 Task: Create a task  Improve form validation for better user input handling , assign it to team member softage.10@softage.net in the project TowerLine and update the status of the task to  Off Track , set the priority of the task to Medium.
Action: Mouse moved to (68, 330)
Screenshot: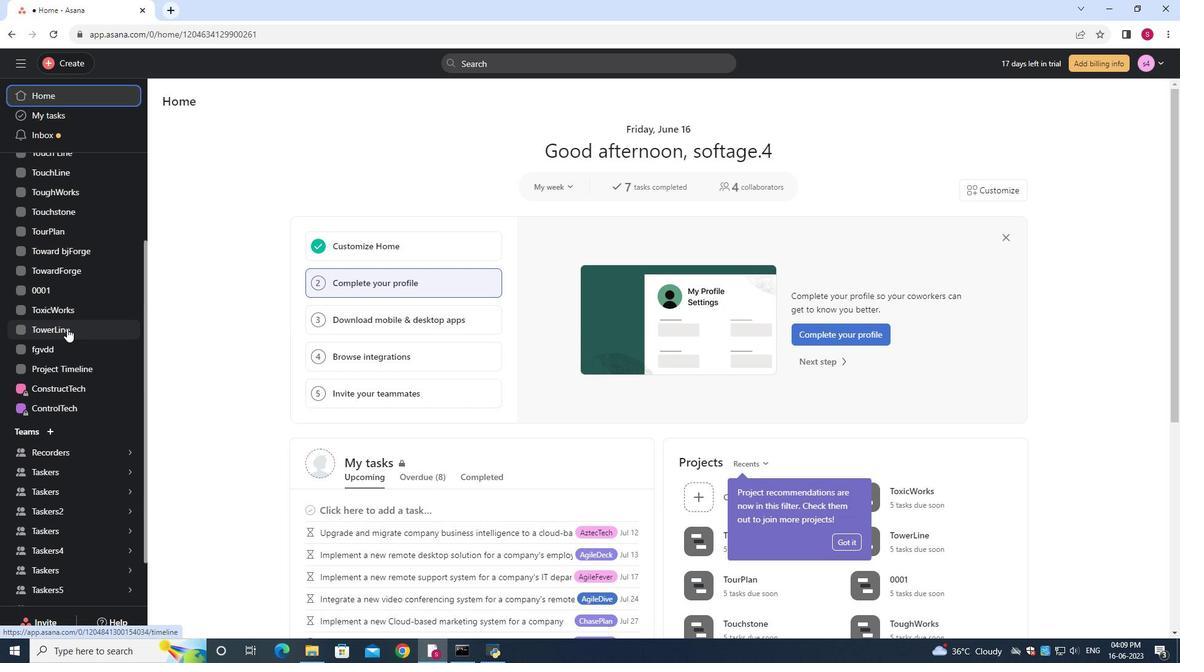 
Action: Mouse pressed left at (68, 330)
Screenshot: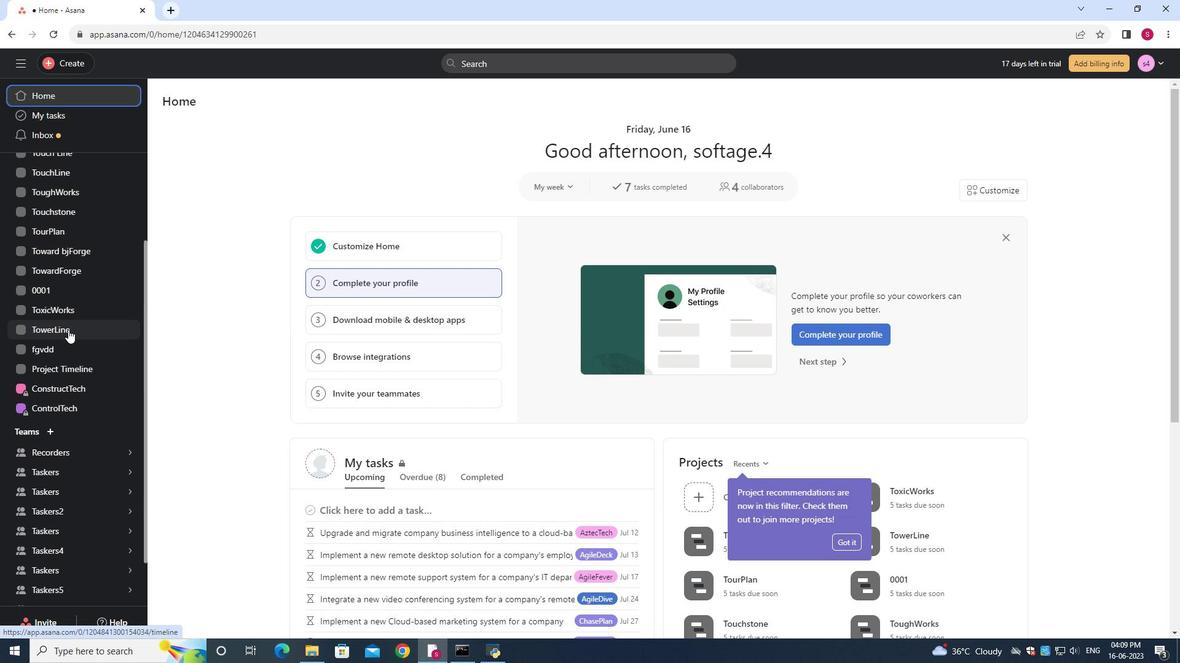 
Action: Mouse moved to (223, 130)
Screenshot: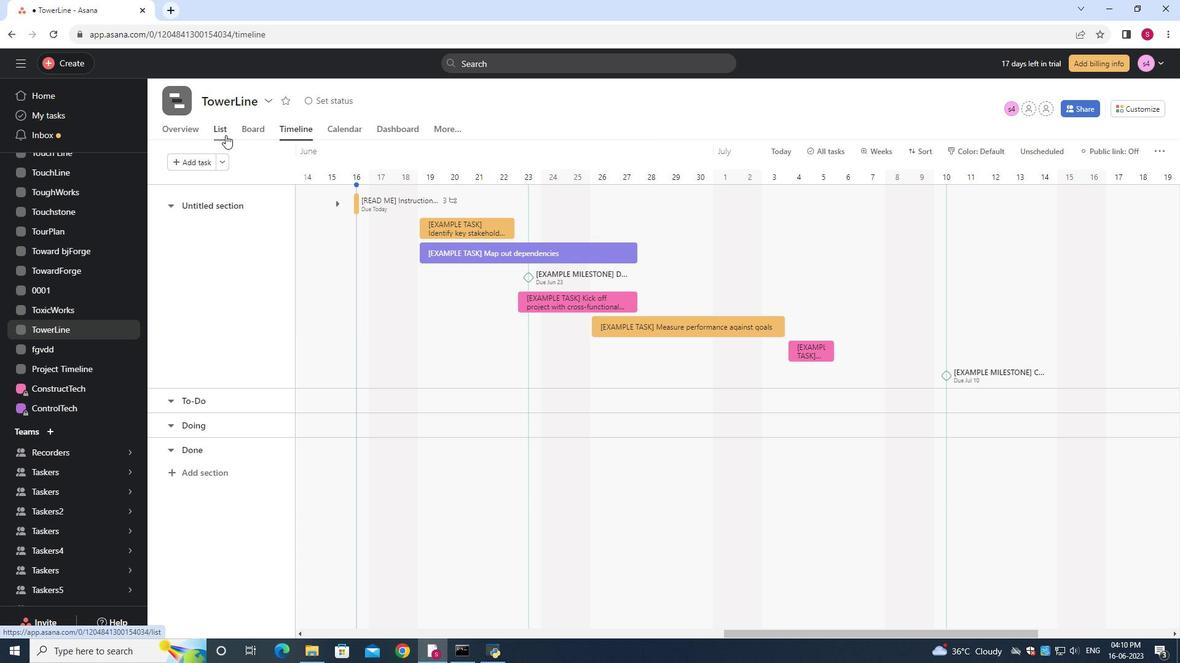
Action: Mouse pressed left at (223, 130)
Screenshot: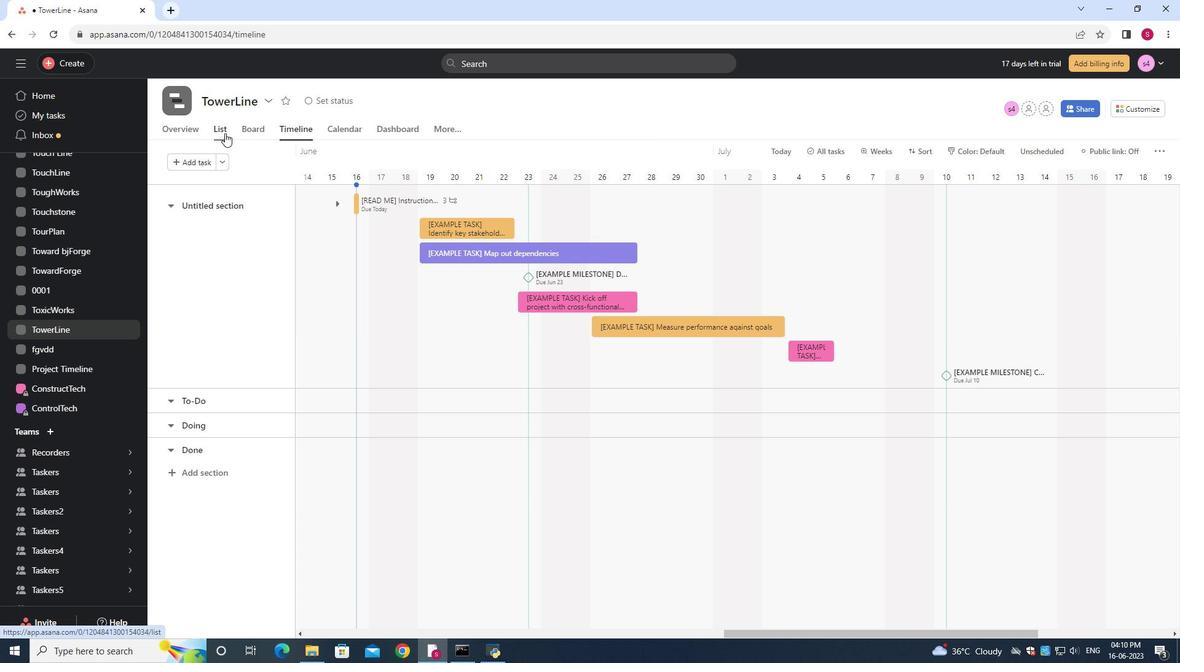 
Action: Mouse moved to (184, 155)
Screenshot: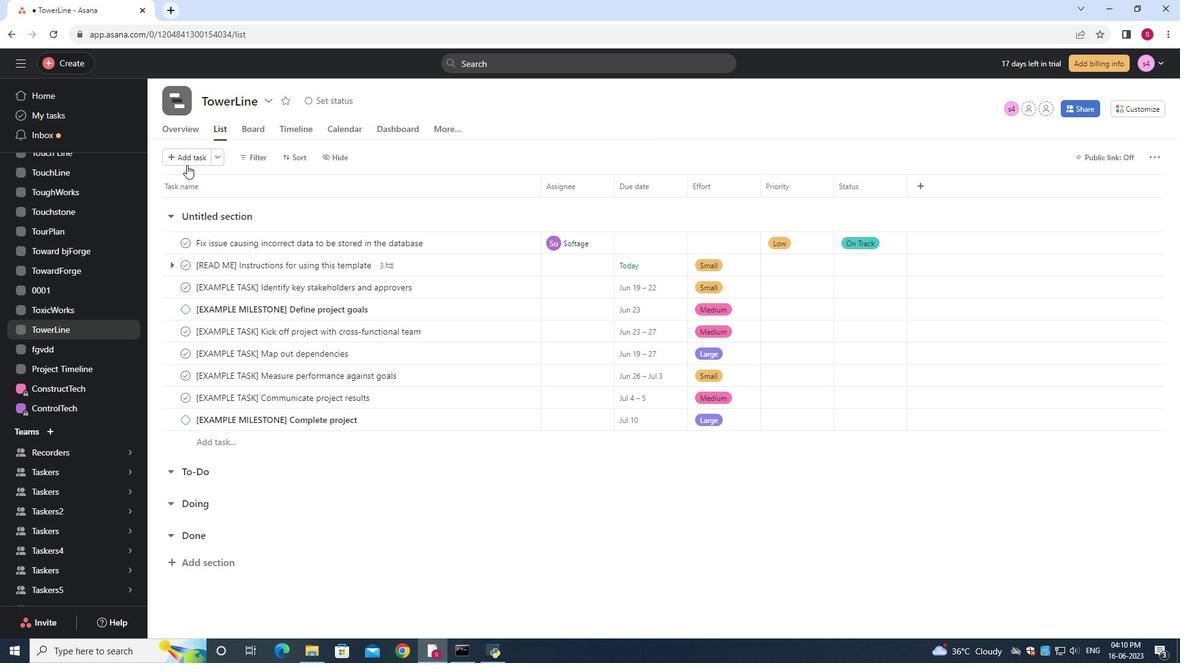 
Action: Mouse pressed left at (184, 155)
Screenshot: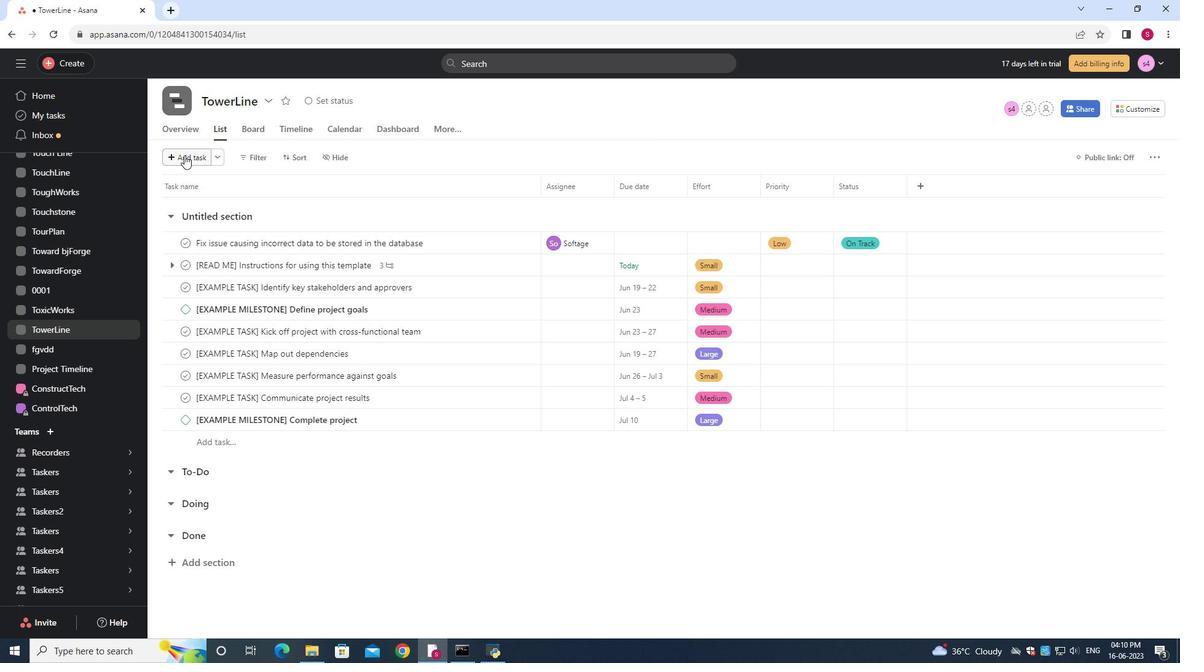 
Action: Key pressed <Key.shift>Improve<Key.space>form<Key.space>validation<Key.space>for<Key.space>better<Key.space>user<Key.space>input<Key.space>handing
Screenshot: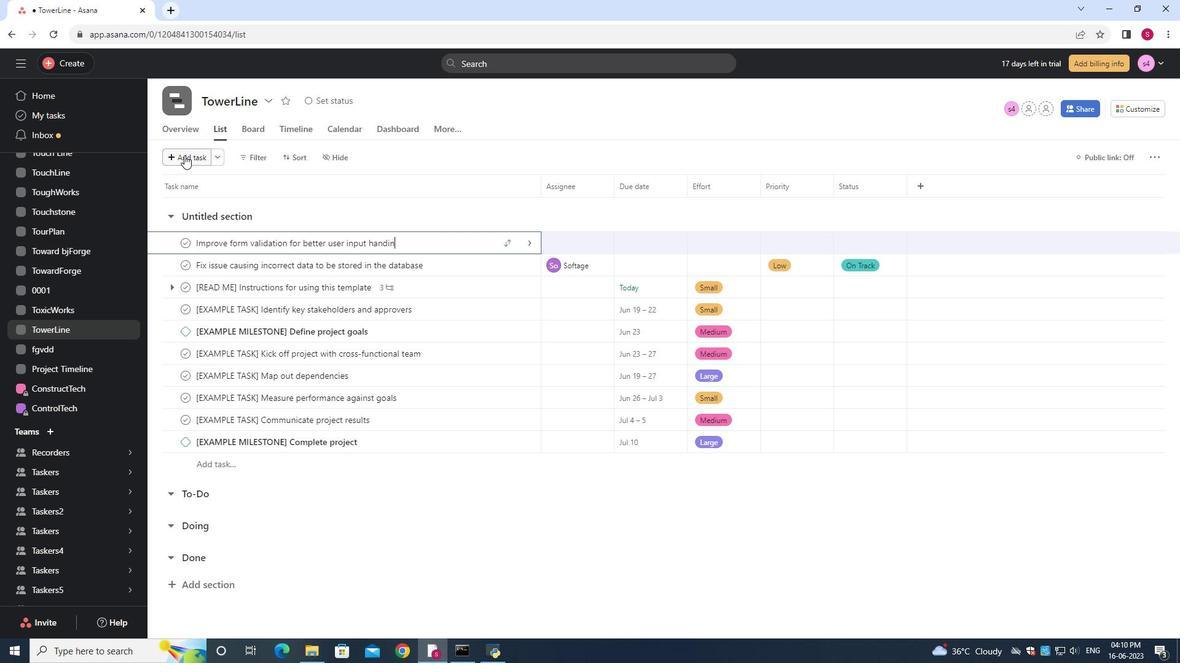 
Action: Mouse moved to (583, 241)
Screenshot: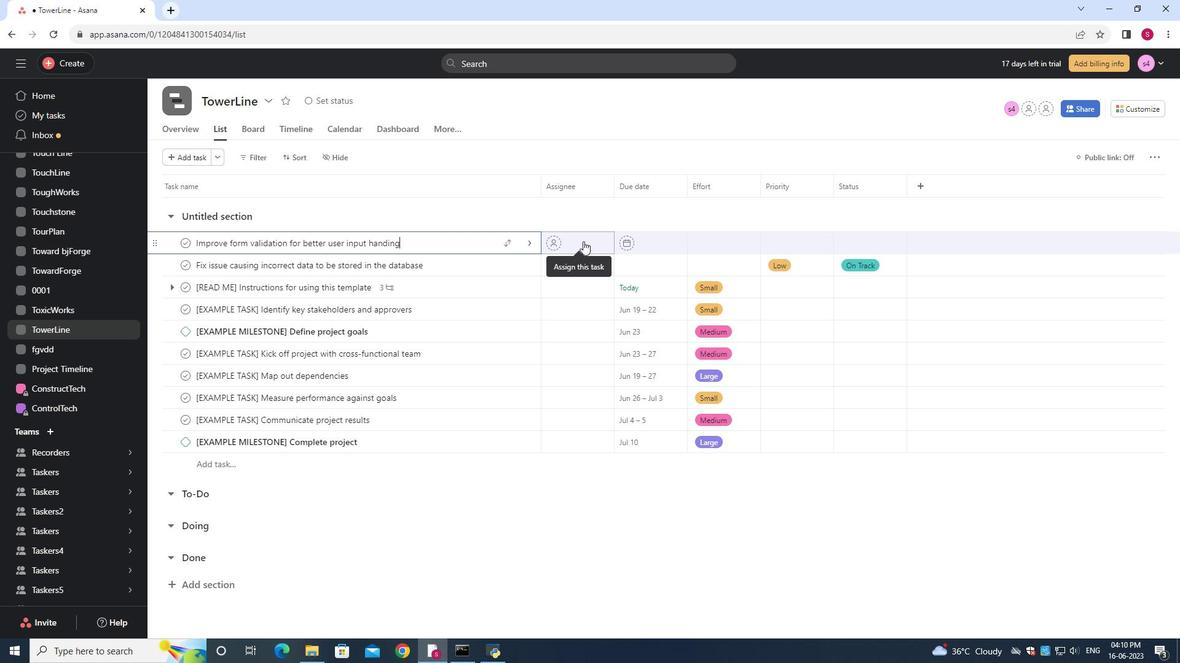 
Action: Mouse pressed left at (583, 241)
Screenshot: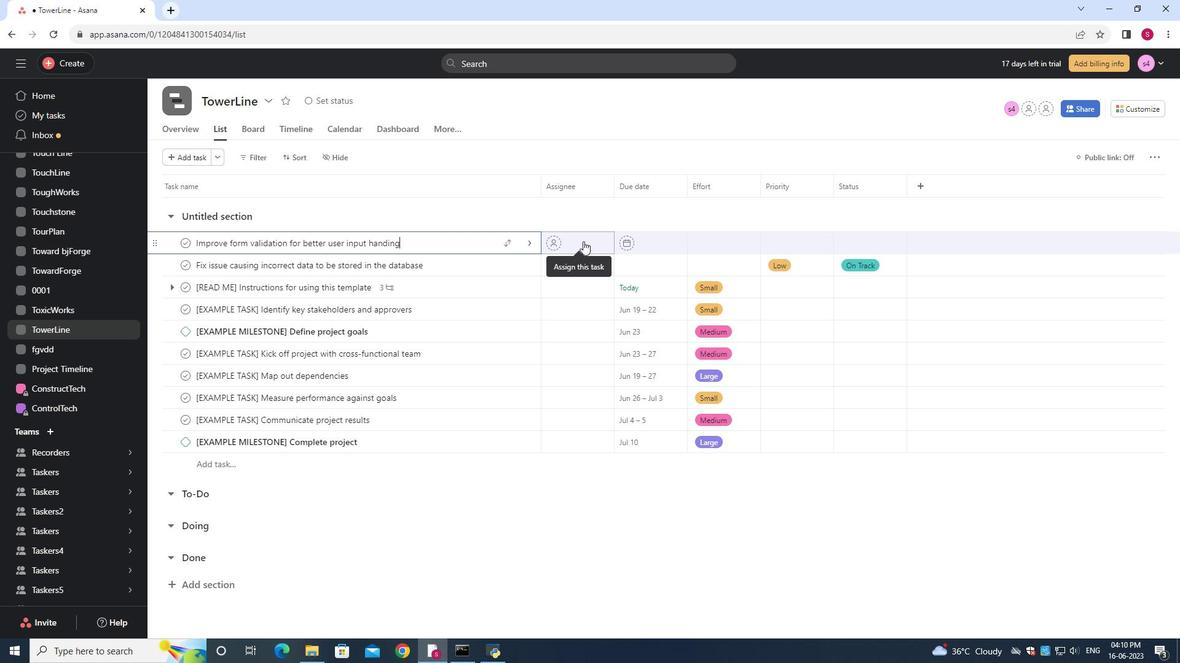 
Action: Key pressed softage.10<Key.shift>@softage.net
Screenshot: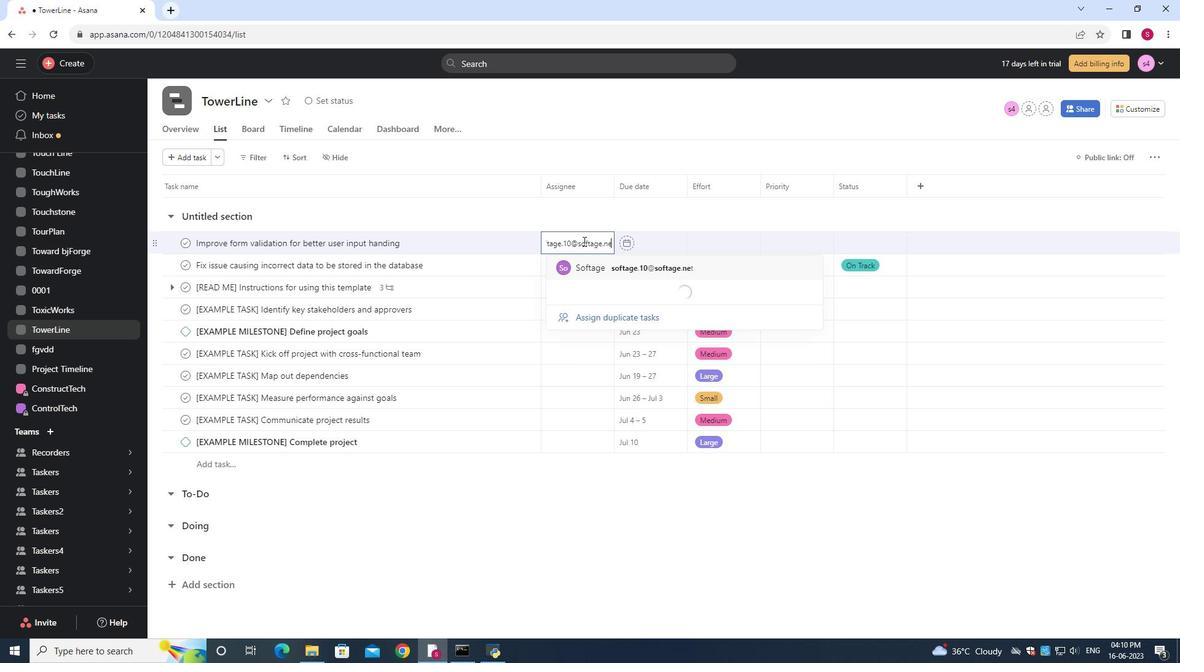 
Action: Mouse moved to (634, 268)
Screenshot: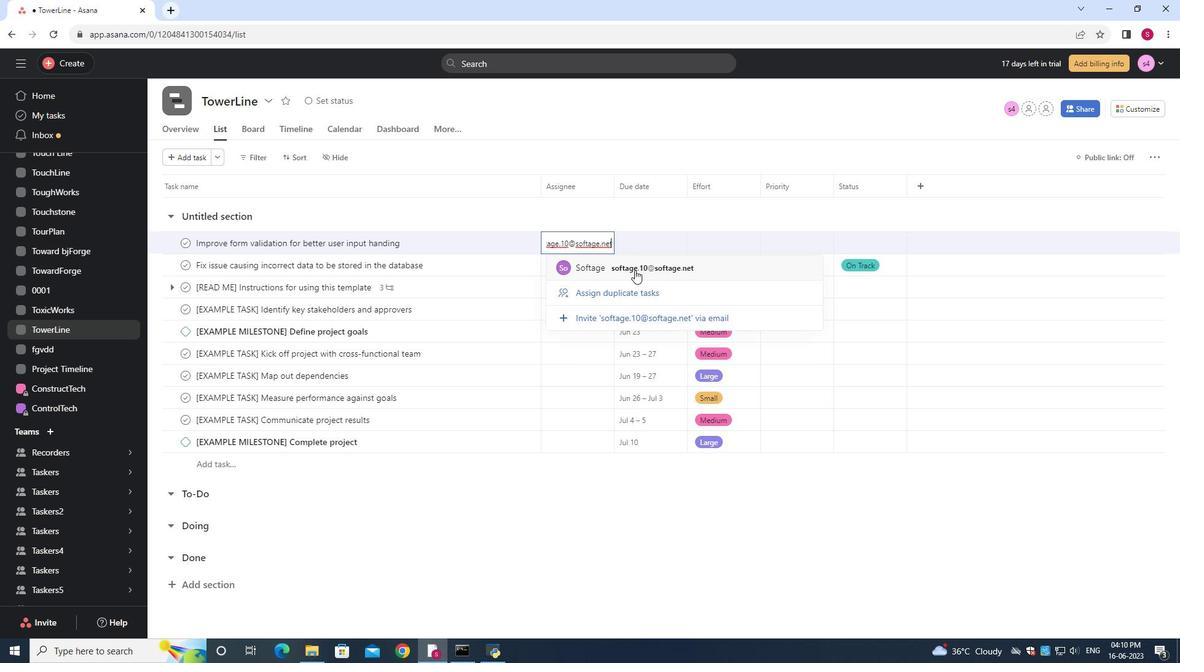 
Action: Mouse pressed left at (634, 268)
Screenshot: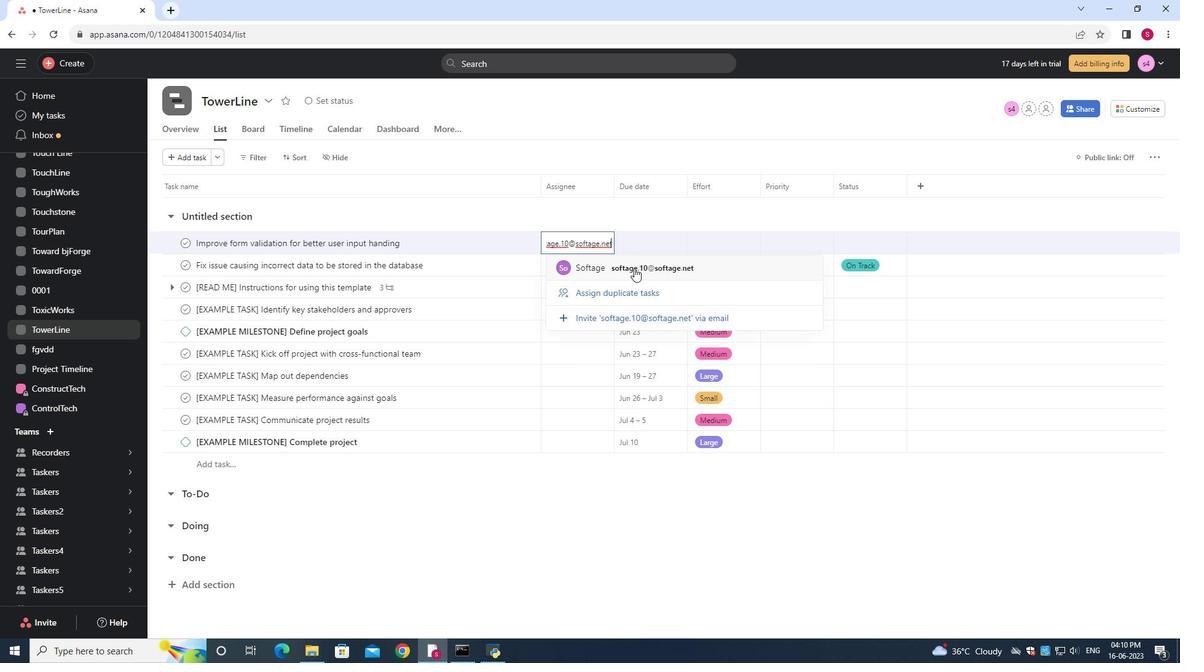 
Action: Mouse moved to (845, 246)
Screenshot: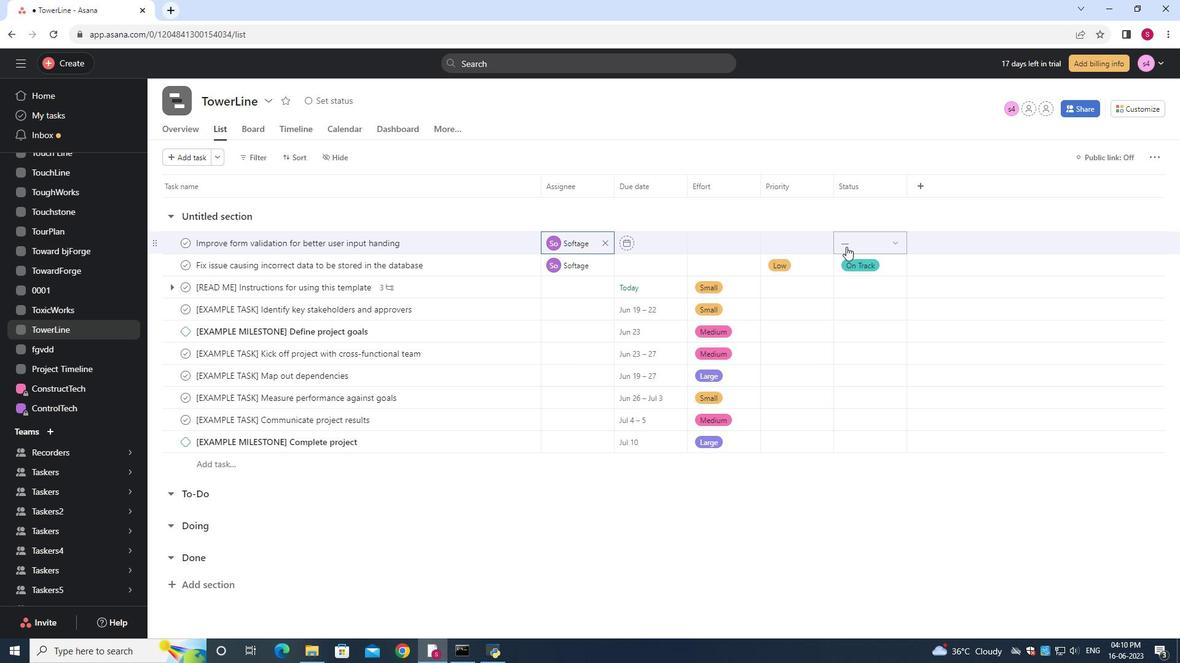 
Action: Mouse pressed left at (845, 246)
Screenshot: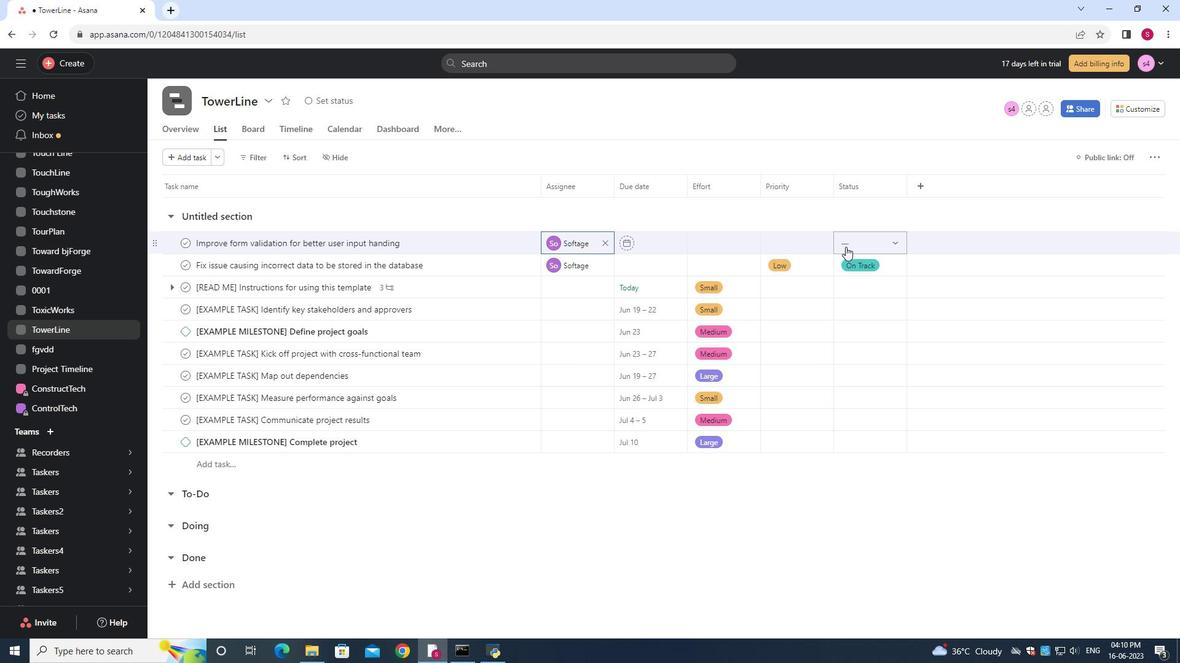 
Action: Mouse moved to (862, 324)
Screenshot: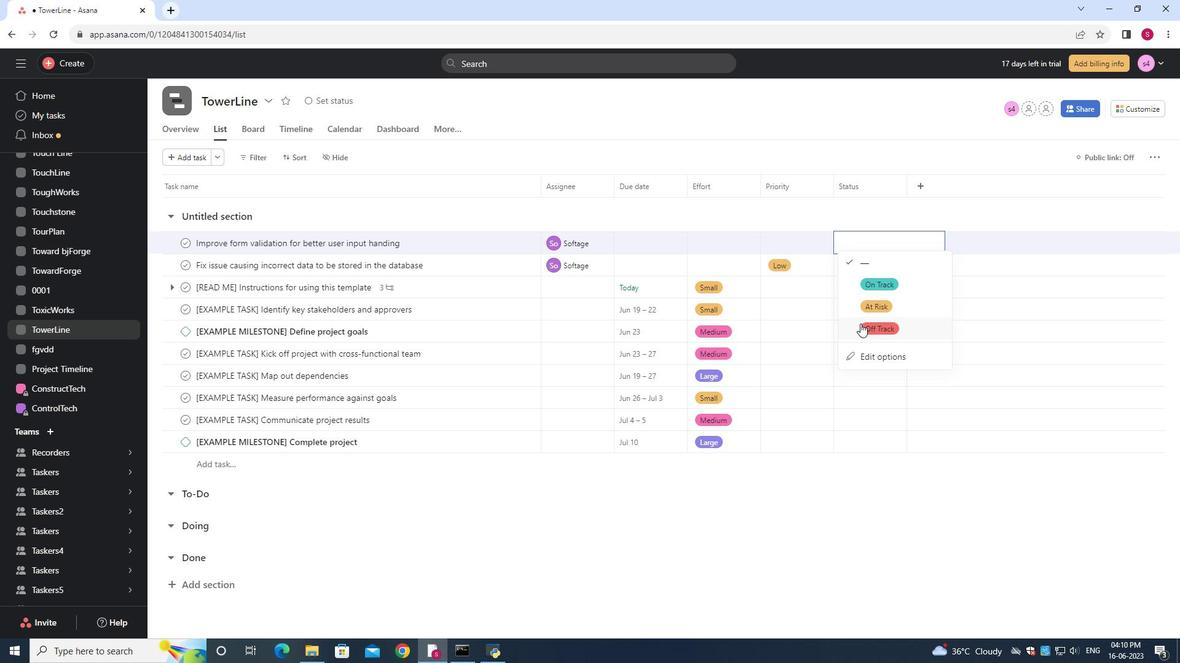
Action: Mouse pressed left at (862, 324)
Screenshot: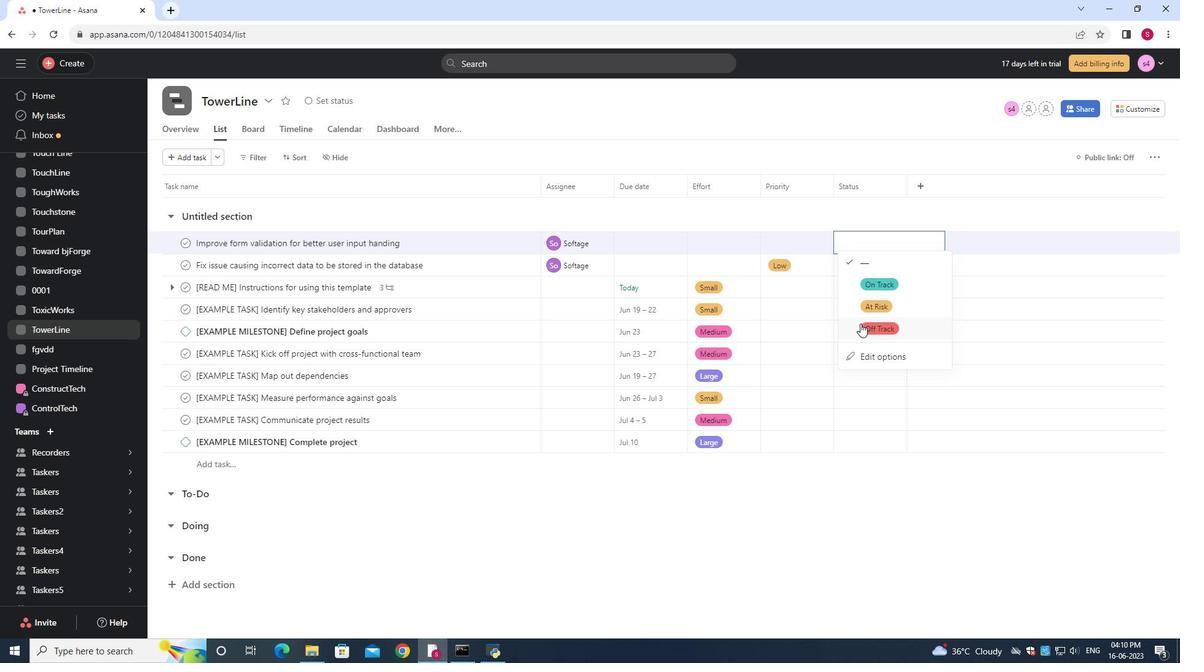 
Action: Mouse moved to (797, 242)
Screenshot: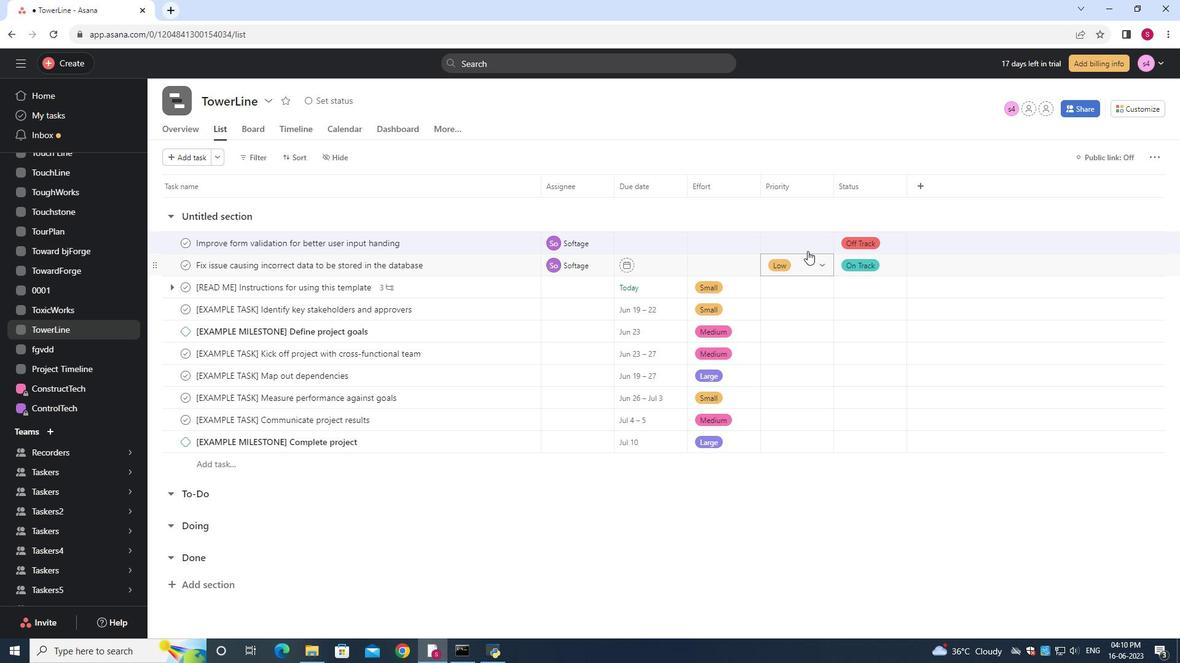 
Action: Mouse pressed left at (797, 242)
Screenshot: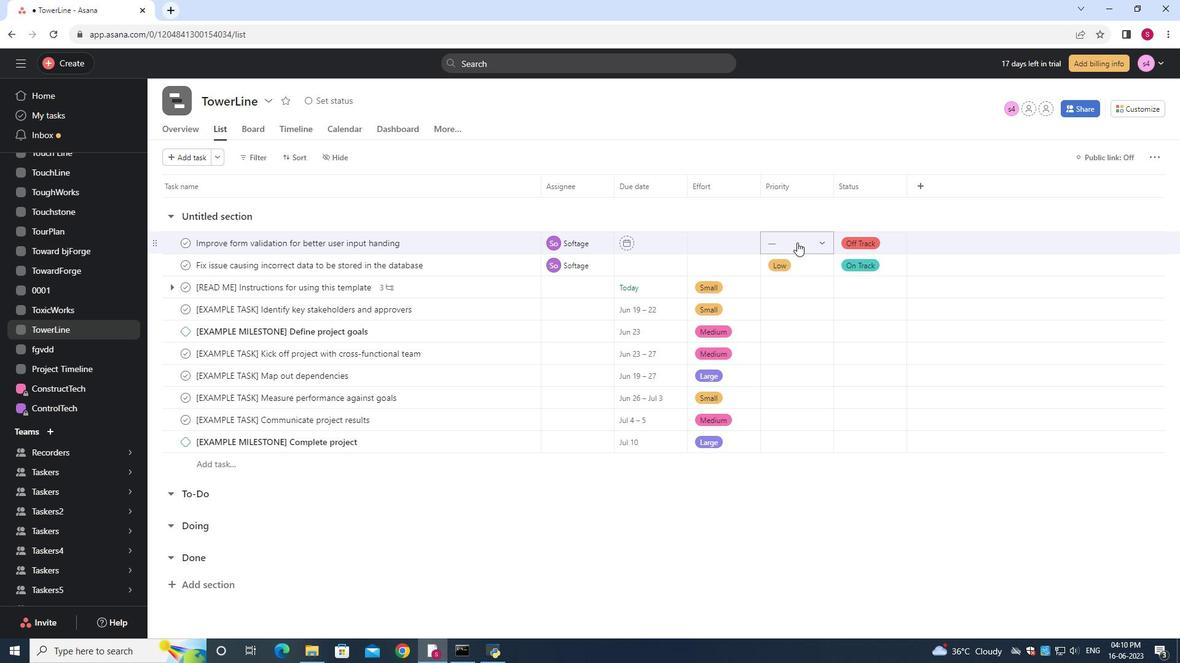 
Action: Mouse moved to (798, 302)
Screenshot: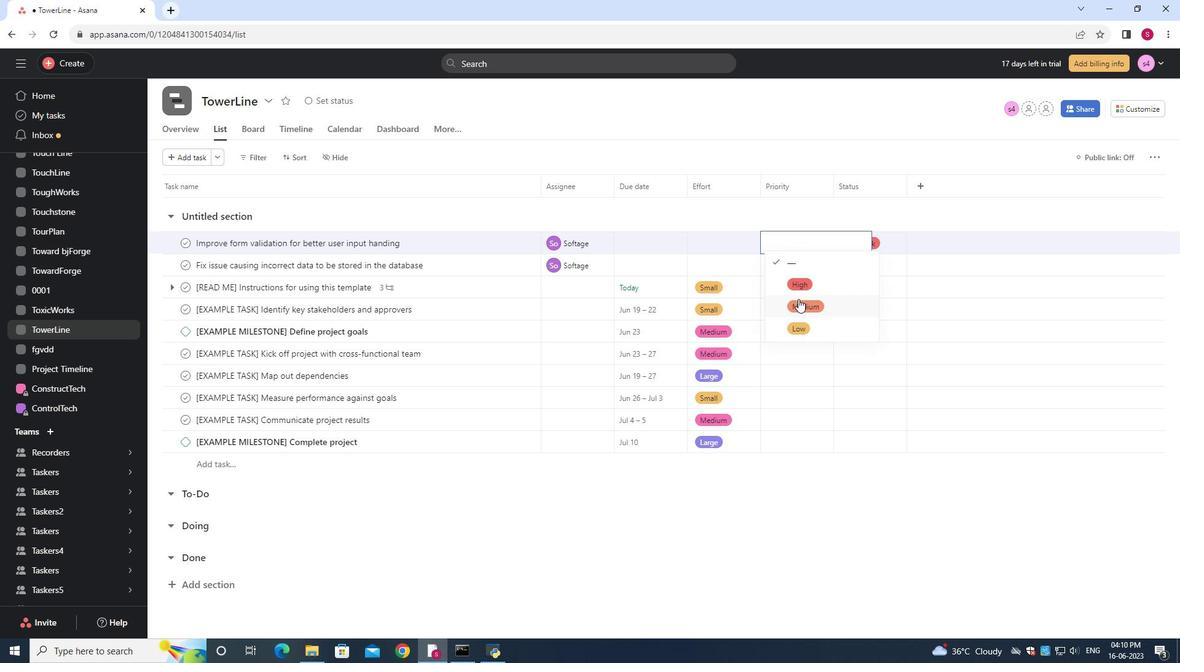
Action: Mouse pressed left at (798, 302)
Screenshot: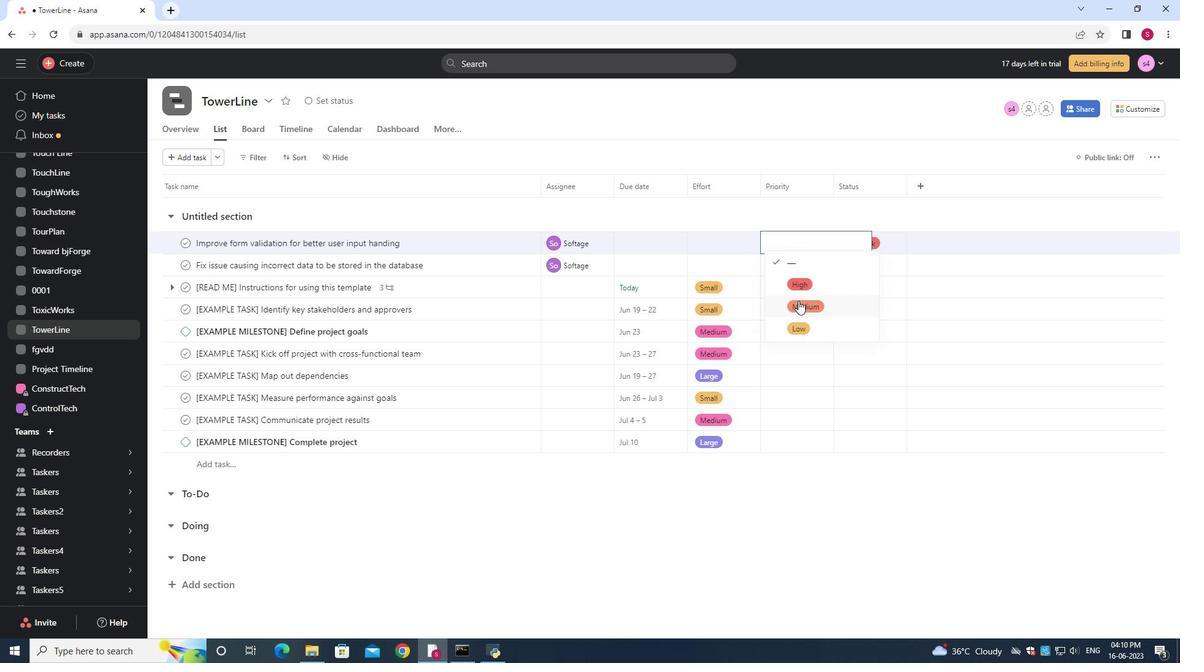 
Action: Mouse moved to (770, 247)
Screenshot: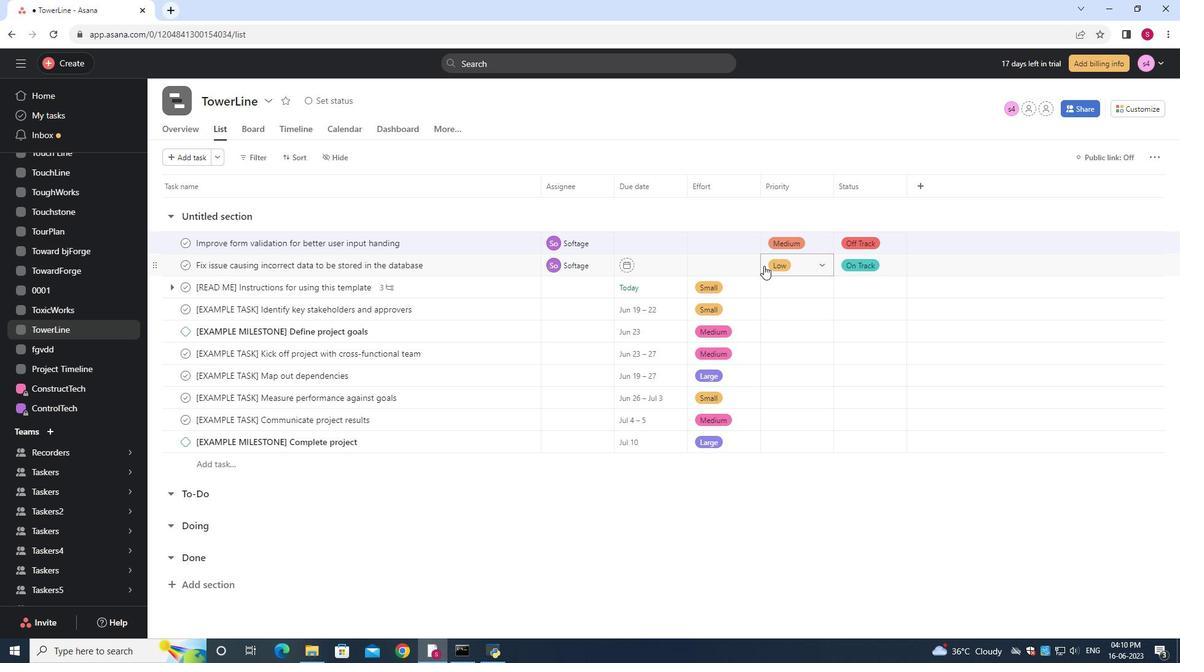 
